 Task: In mention choose email frequency Individual.
Action: Mouse moved to (759, 62)
Screenshot: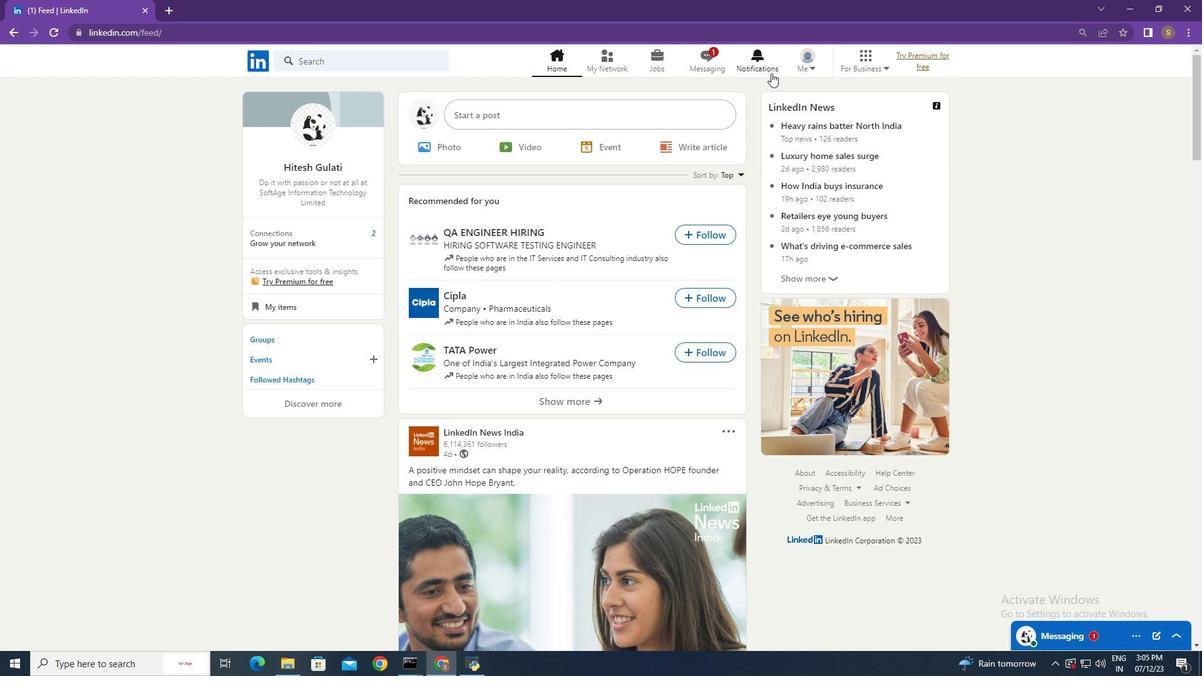 
Action: Mouse pressed left at (759, 62)
Screenshot: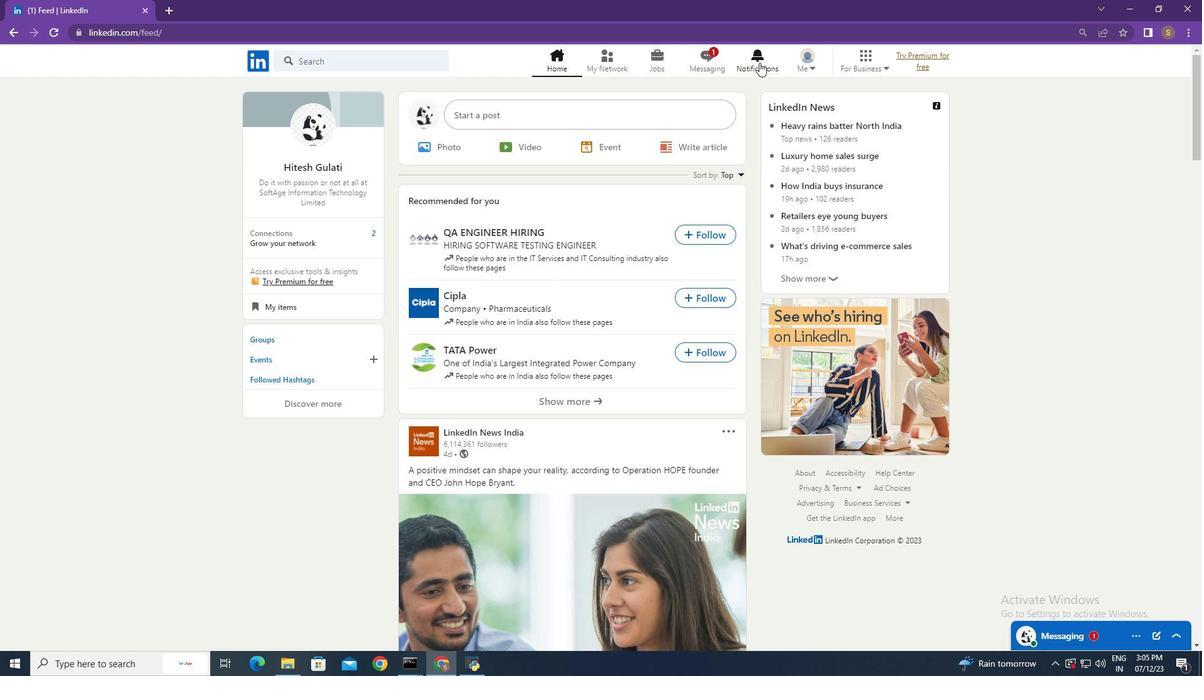 
Action: Mouse moved to (283, 144)
Screenshot: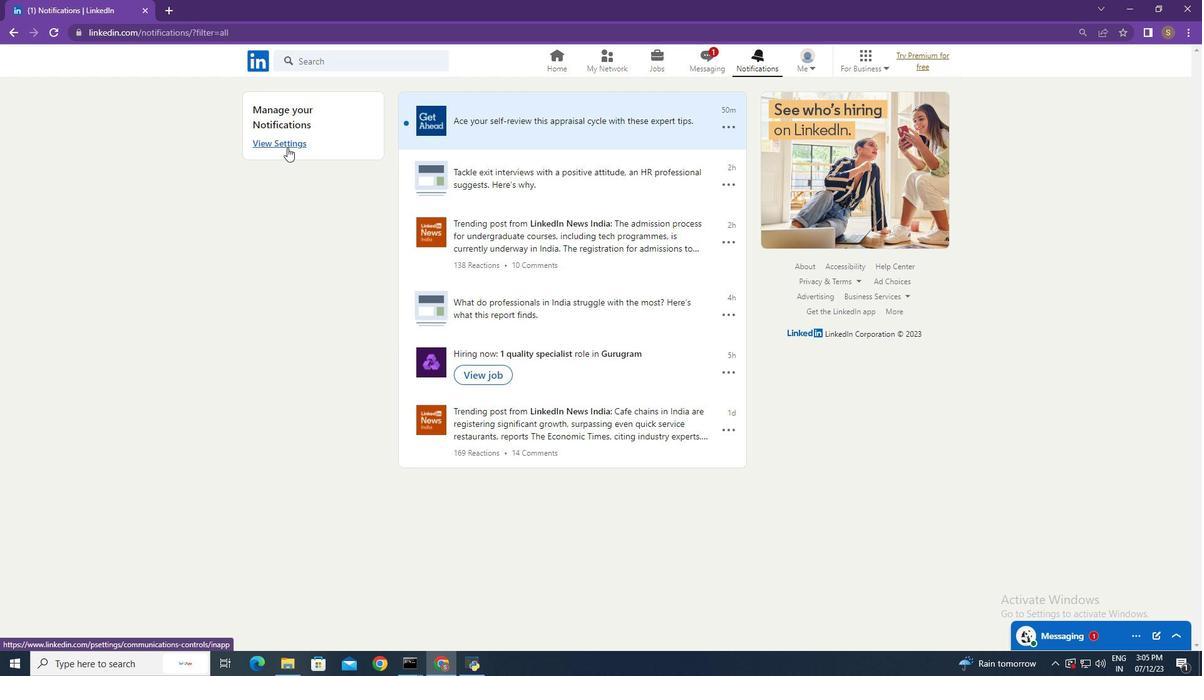 
Action: Mouse pressed left at (283, 144)
Screenshot: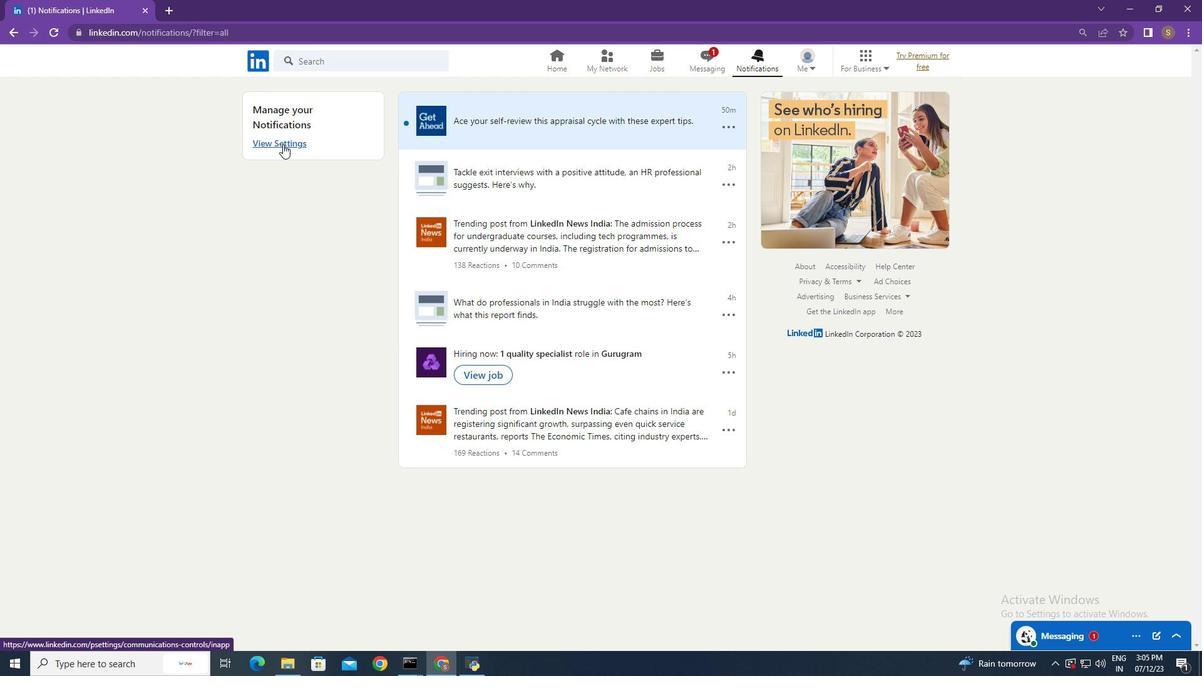 
Action: Mouse moved to (672, 293)
Screenshot: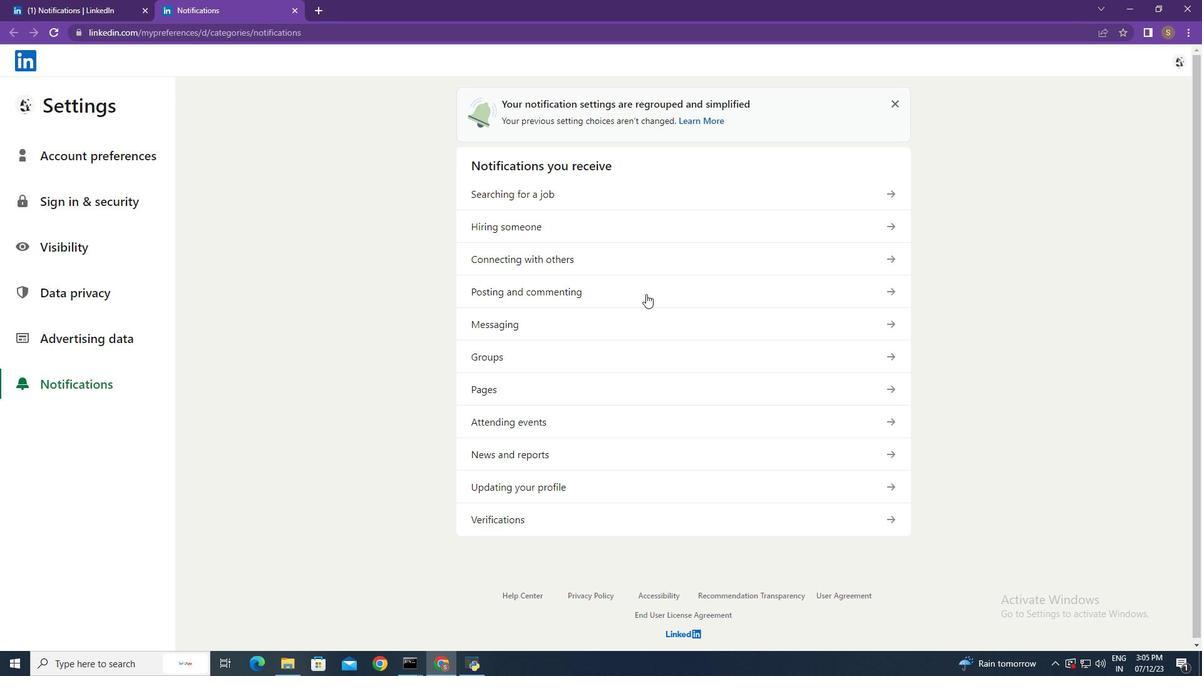 
Action: Mouse pressed left at (672, 293)
Screenshot: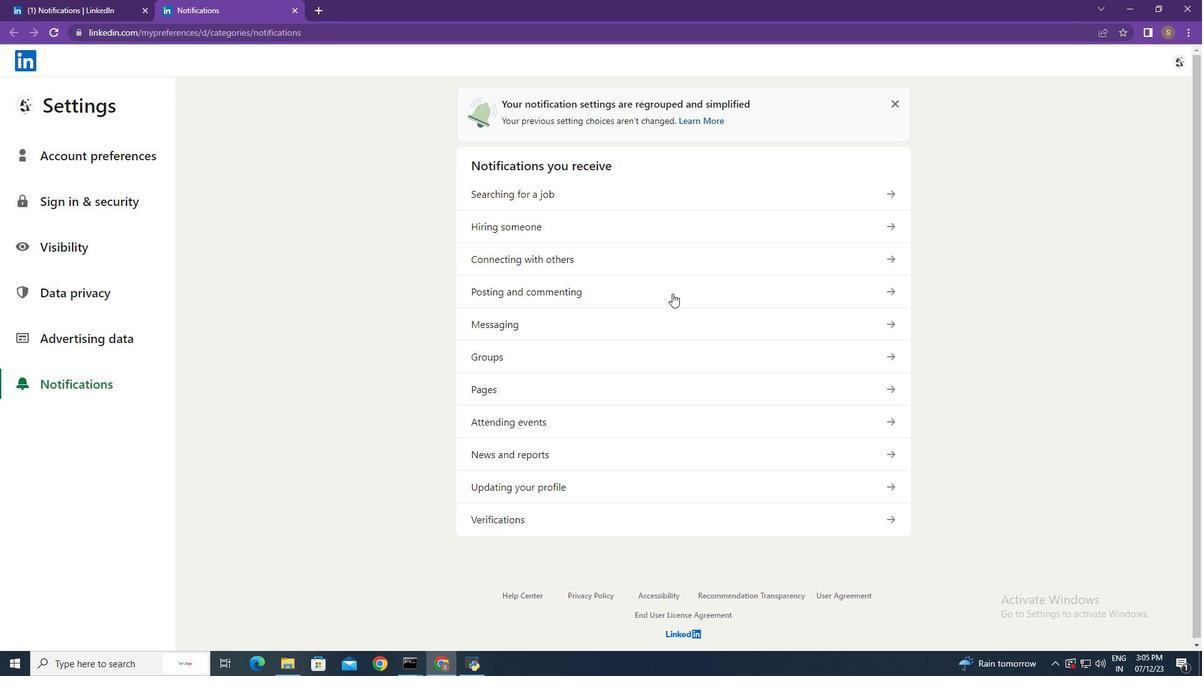 
Action: Mouse moved to (813, 269)
Screenshot: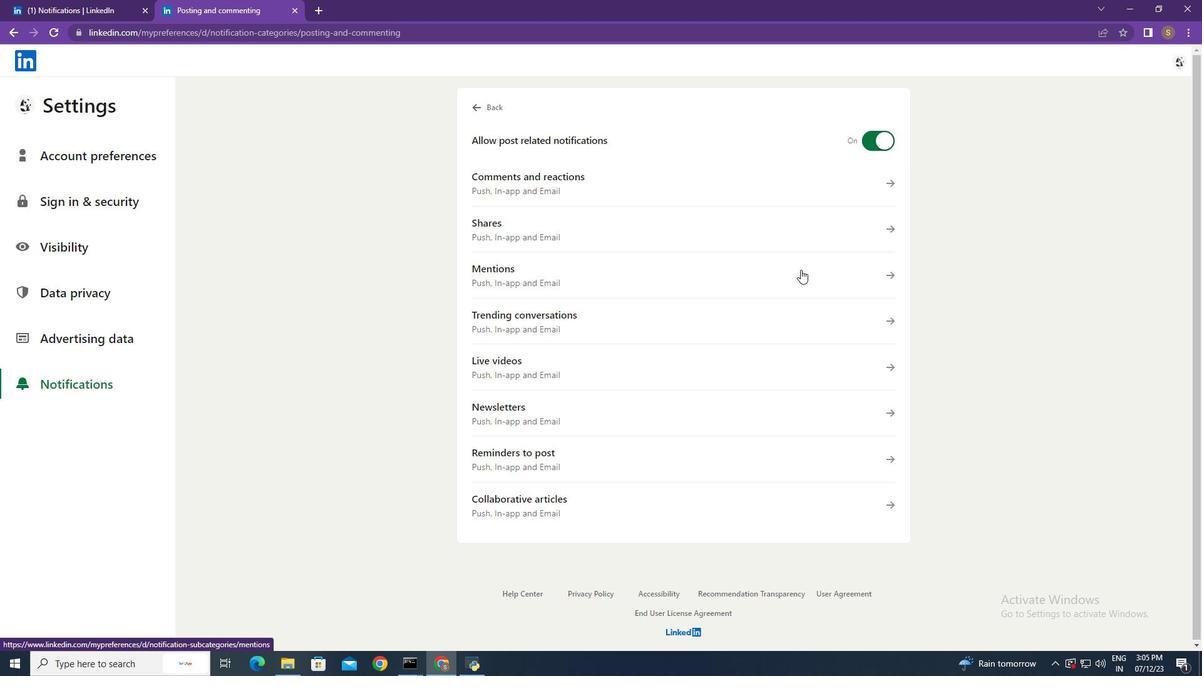 
Action: Mouse pressed left at (813, 269)
Screenshot: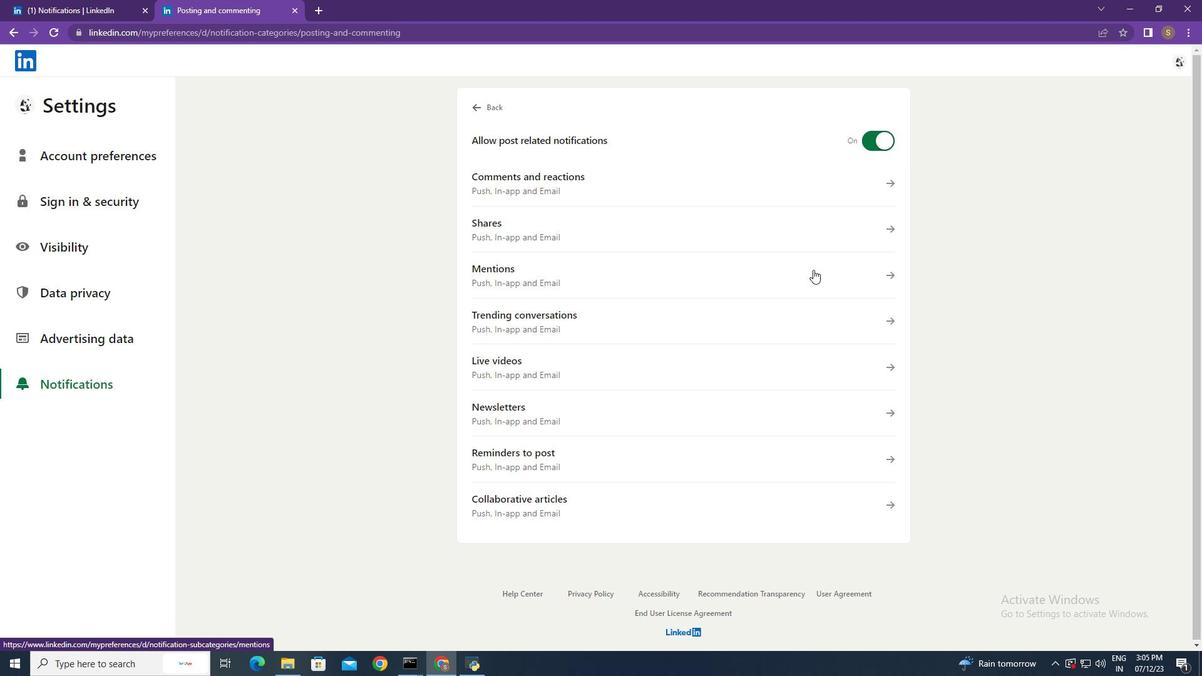 
Action: Mouse moved to (491, 397)
Screenshot: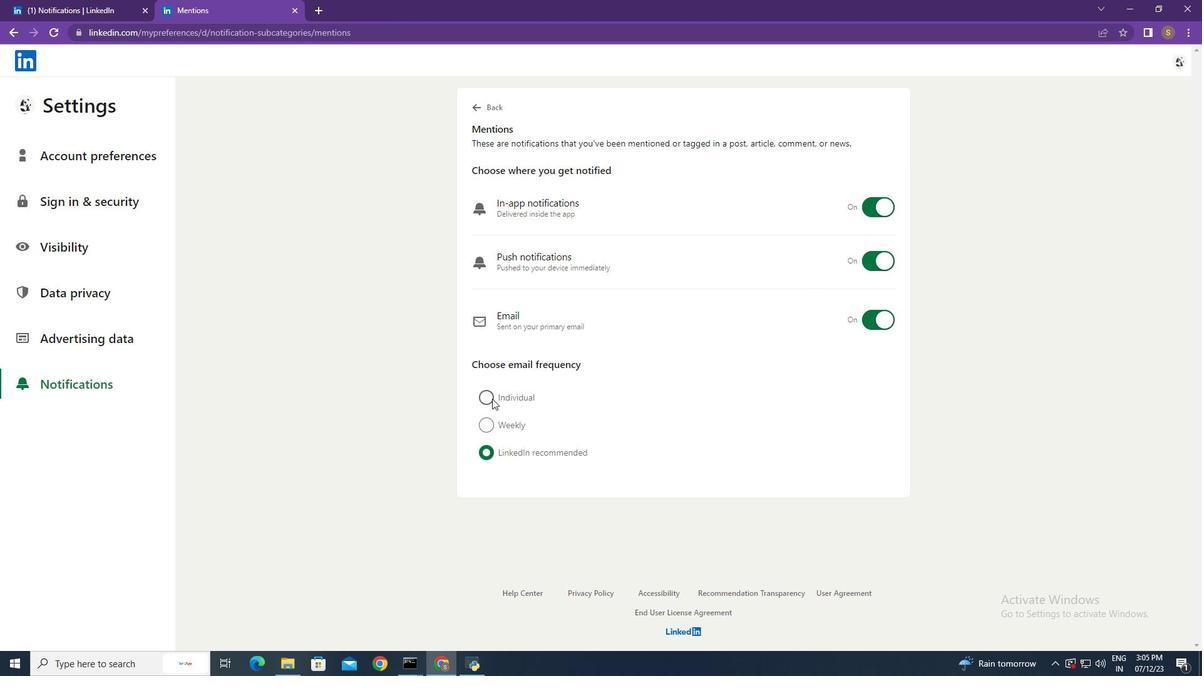 
Action: Mouse pressed left at (491, 397)
Screenshot: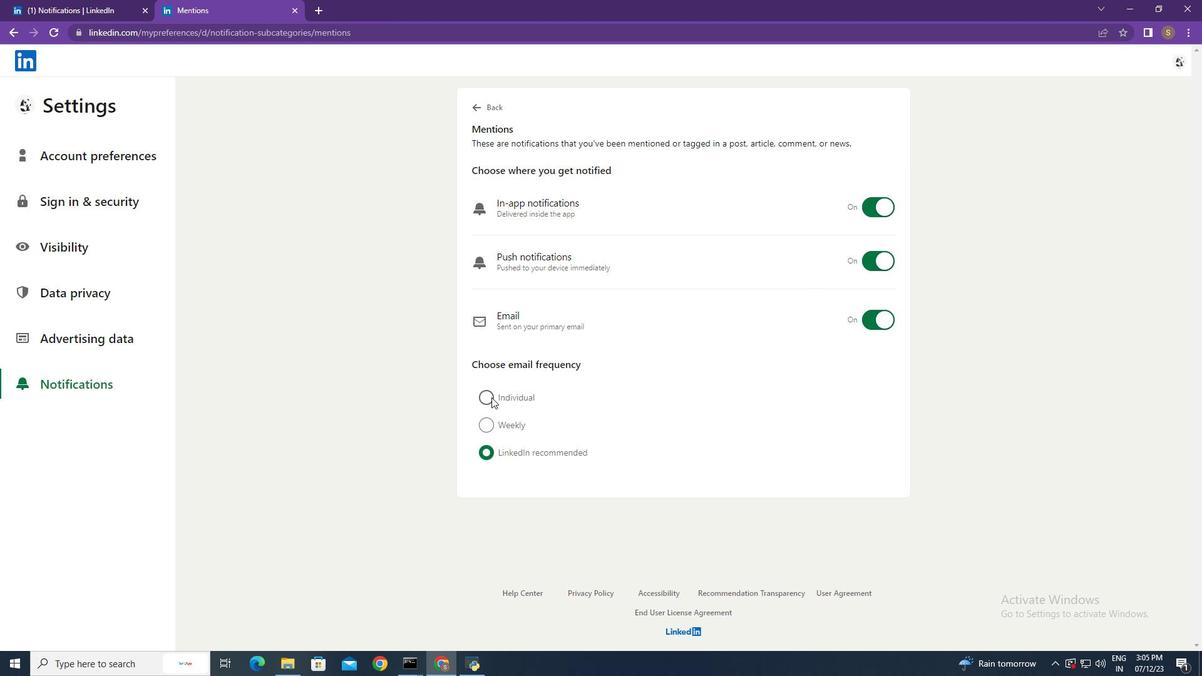 
Action: Mouse moved to (336, 315)
Screenshot: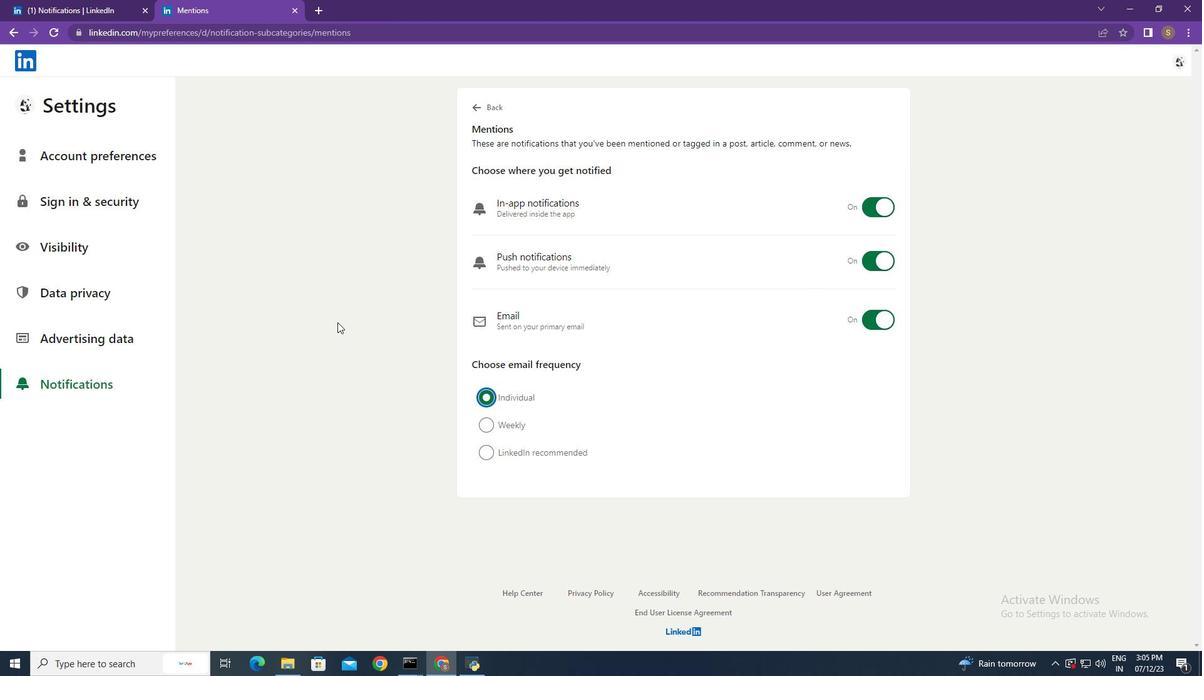 
